Task: Check the standings of the 2023 Victory Lane Racing NASCAR Cup Series for the race "Toyota Owners 400" on the track "Richmond".
Action: Mouse moved to (188, 350)
Screenshot: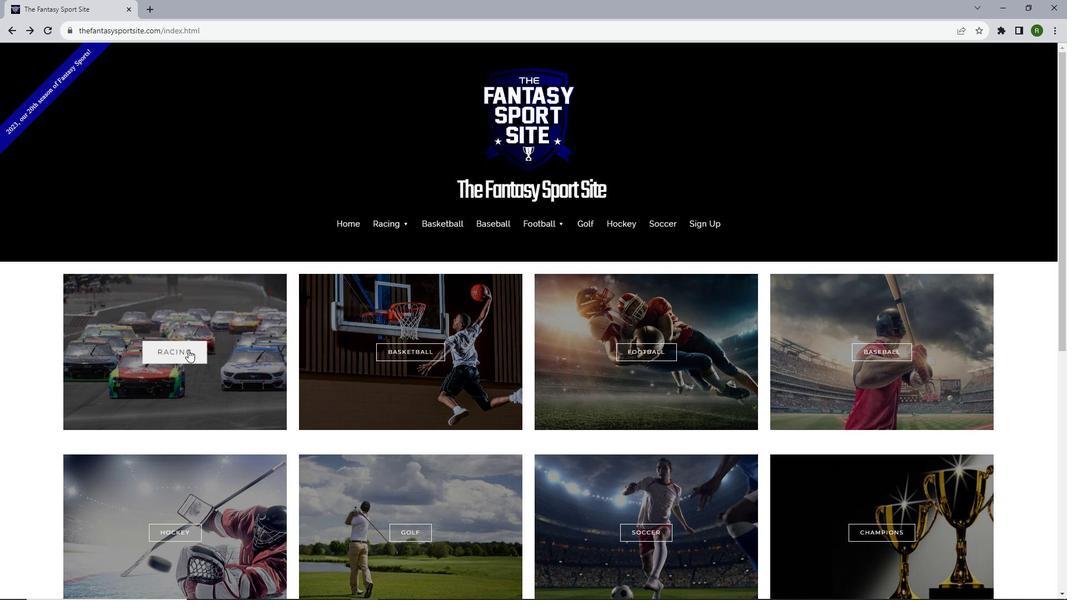 
Action: Mouse pressed left at (188, 350)
Screenshot: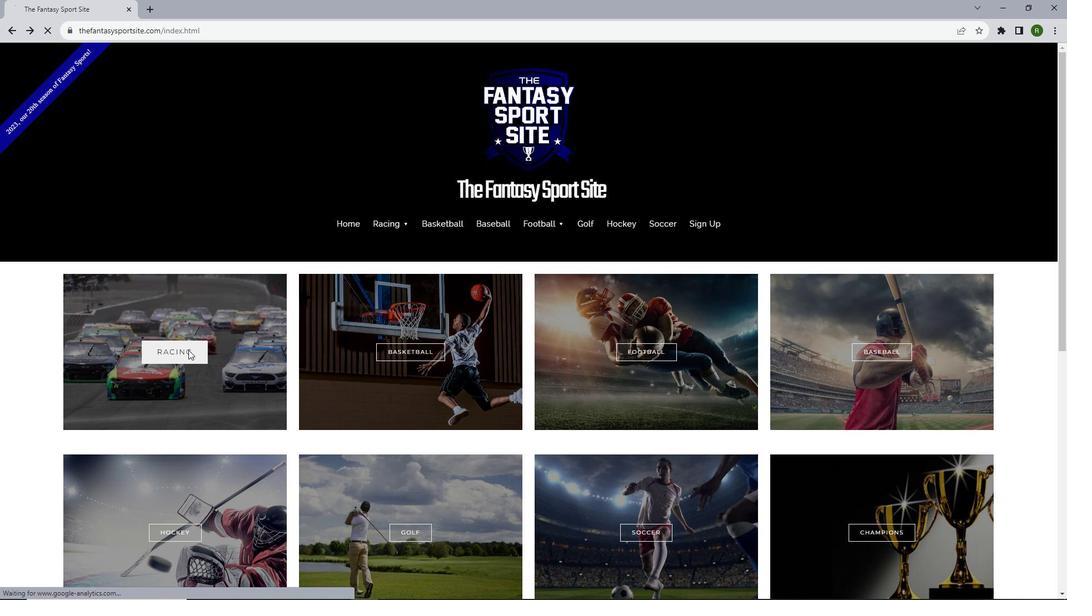 
Action: Mouse moved to (207, 485)
Screenshot: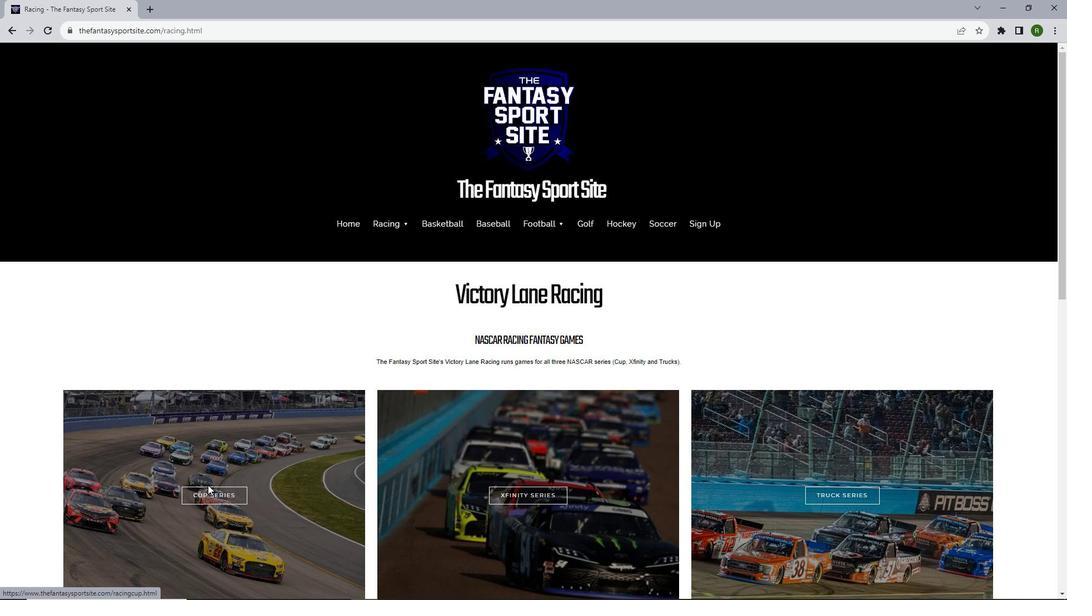 
Action: Mouse pressed left at (207, 485)
Screenshot: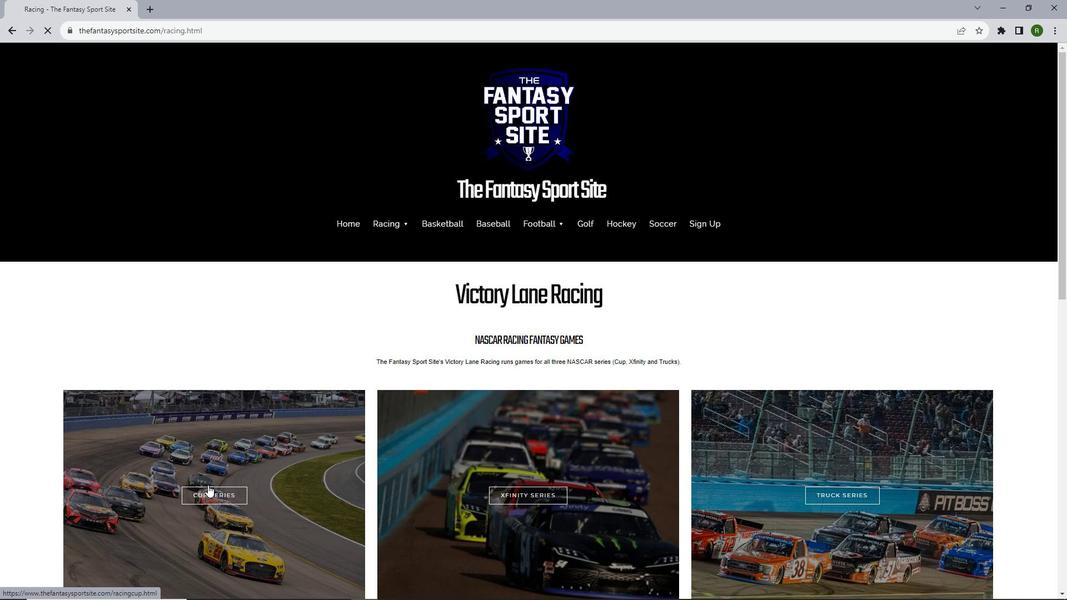 
Action: Mouse moved to (592, 248)
Screenshot: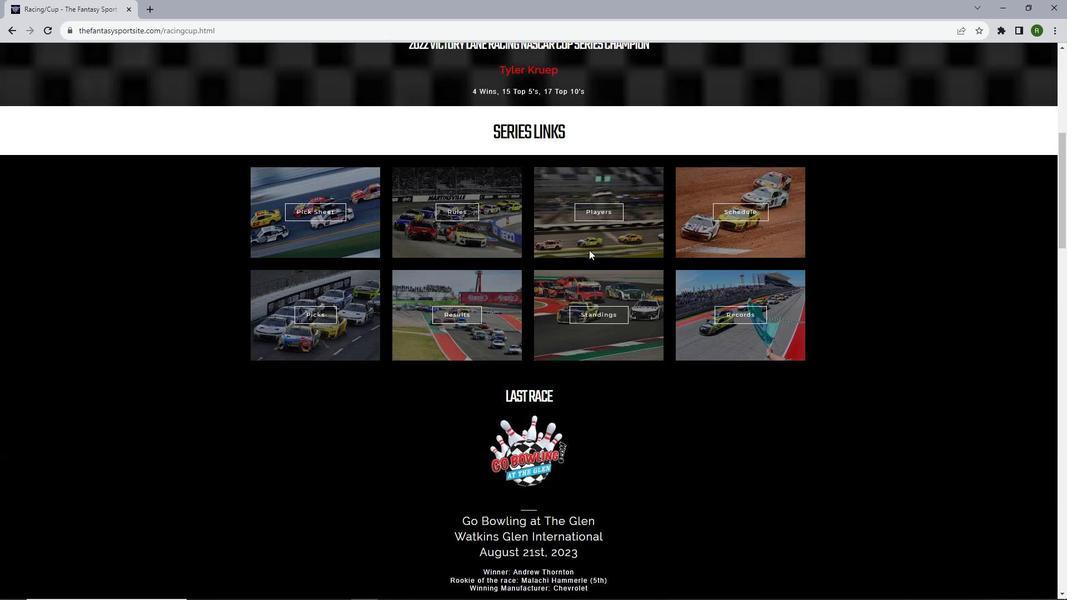 
Action: Mouse scrolled (592, 247) with delta (0, 0)
Screenshot: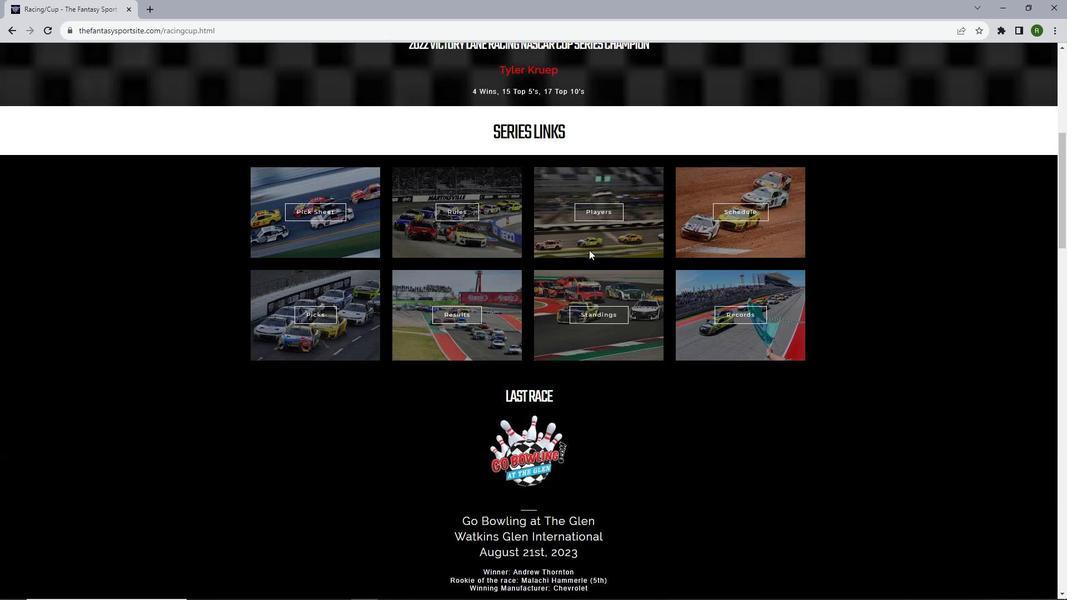 
Action: Mouse moved to (592, 248)
Screenshot: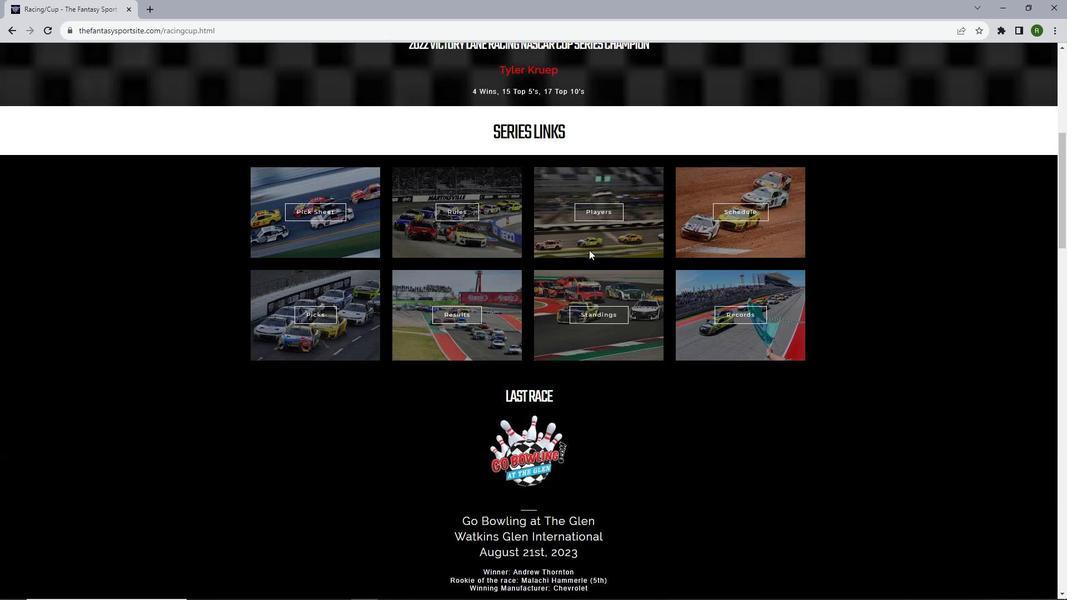
Action: Mouse scrolled (592, 247) with delta (0, 0)
Screenshot: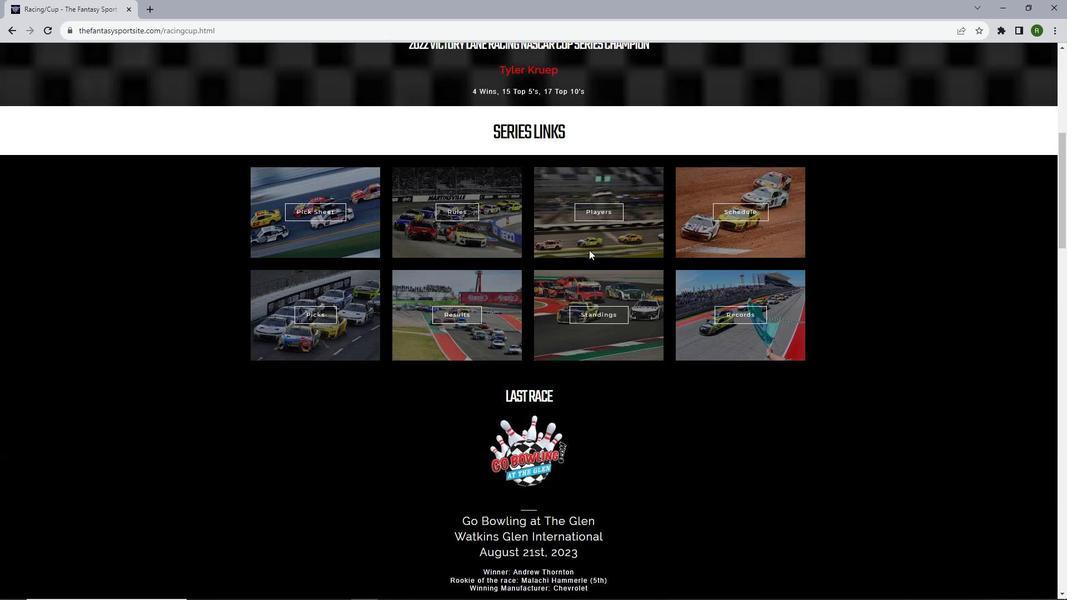 
Action: Mouse moved to (590, 249)
Screenshot: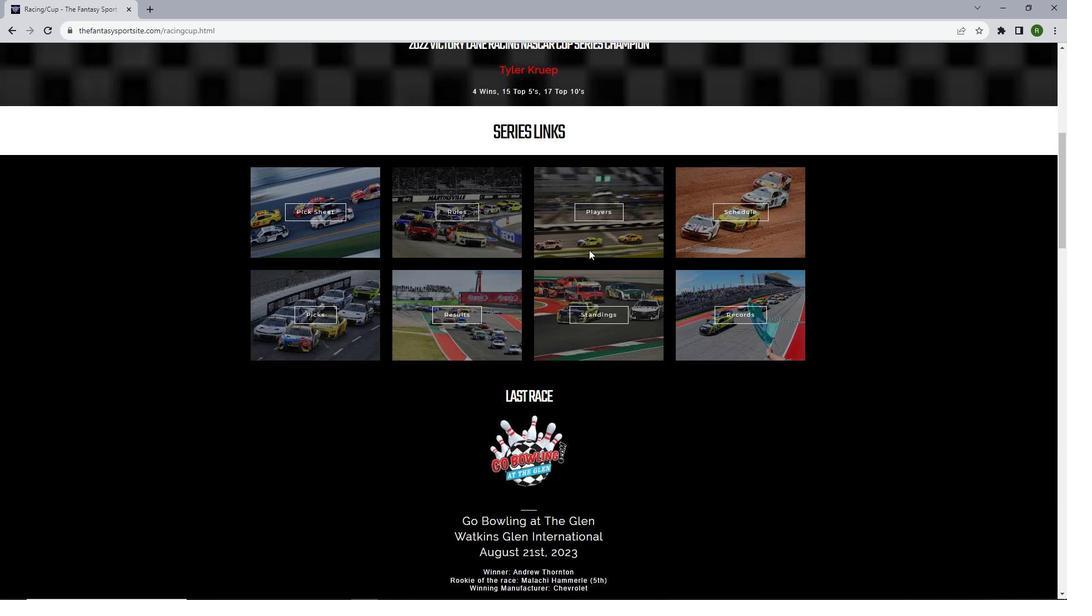 
Action: Mouse scrolled (590, 248) with delta (0, 0)
Screenshot: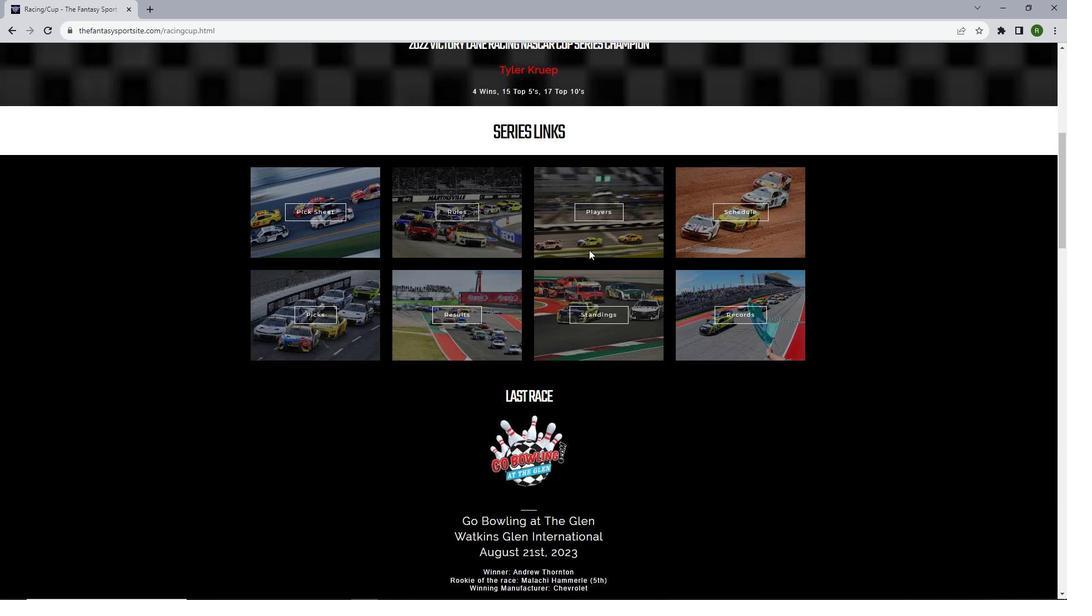 
Action: Mouse moved to (589, 249)
Screenshot: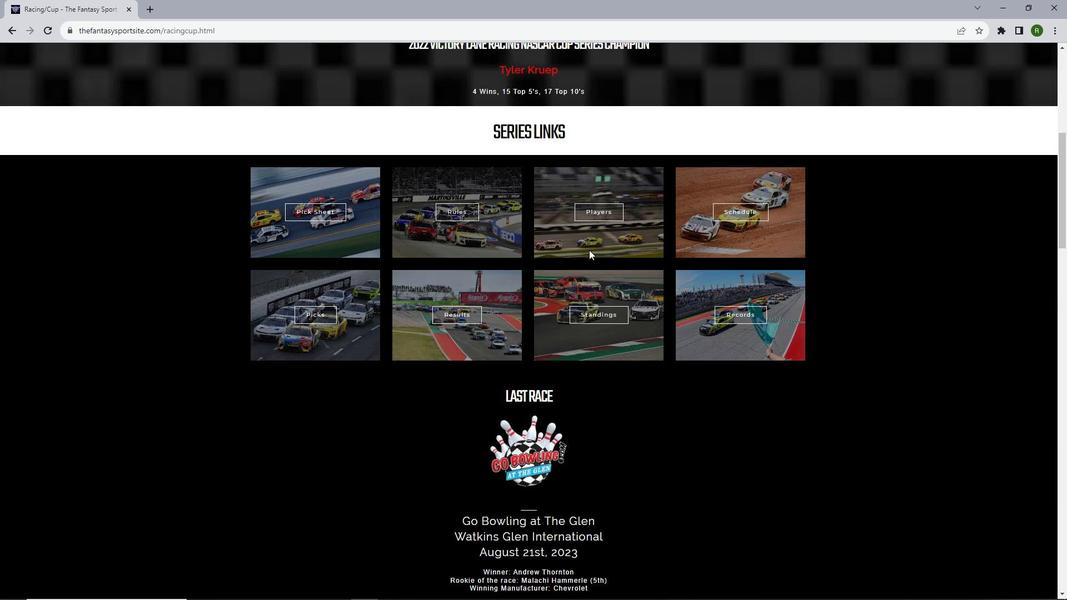 
Action: Mouse scrolled (589, 249) with delta (0, 0)
Screenshot: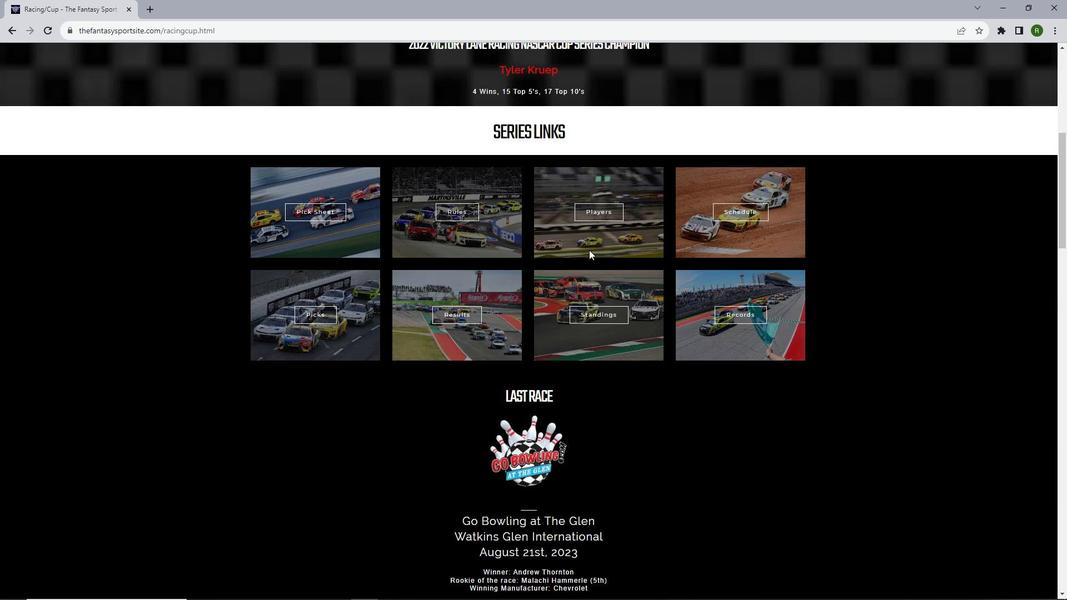 
Action: Mouse scrolled (589, 249) with delta (0, 0)
Screenshot: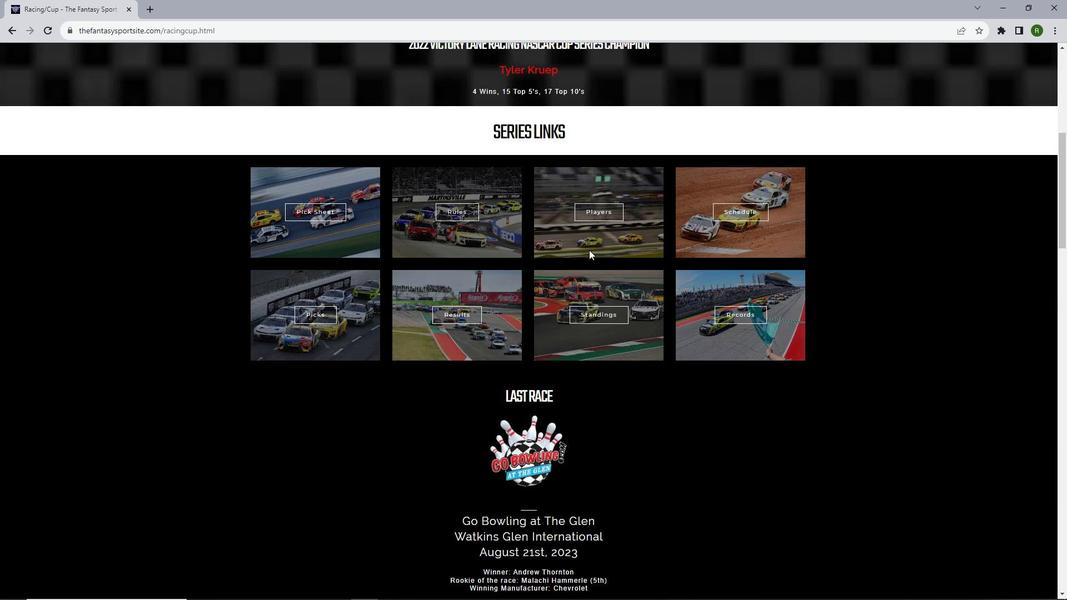 
Action: Mouse scrolled (589, 249) with delta (0, 0)
Screenshot: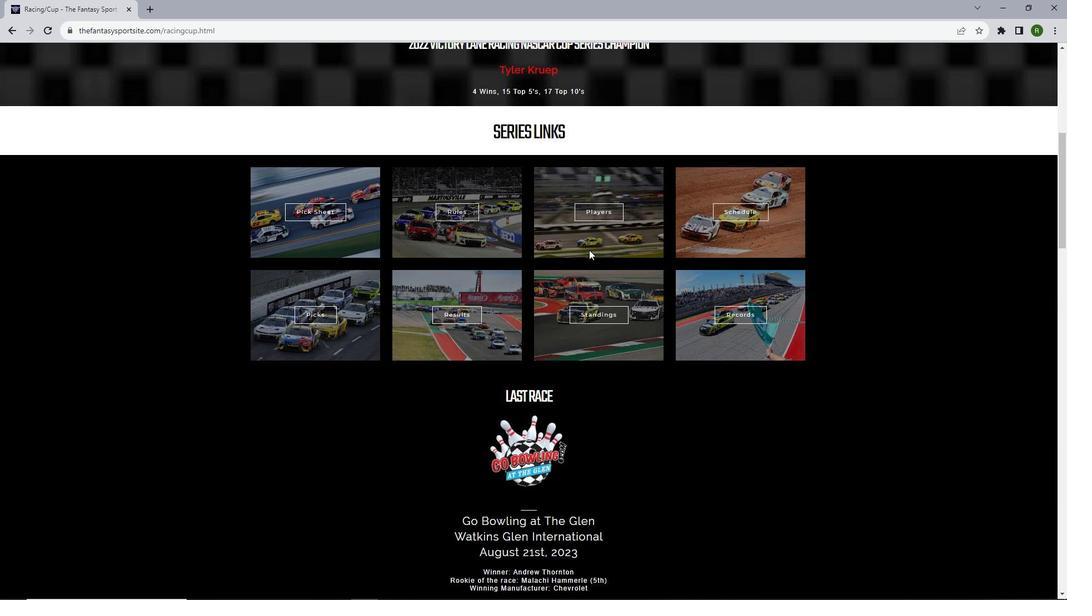 
Action: Mouse moved to (589, 250)
Screenshot: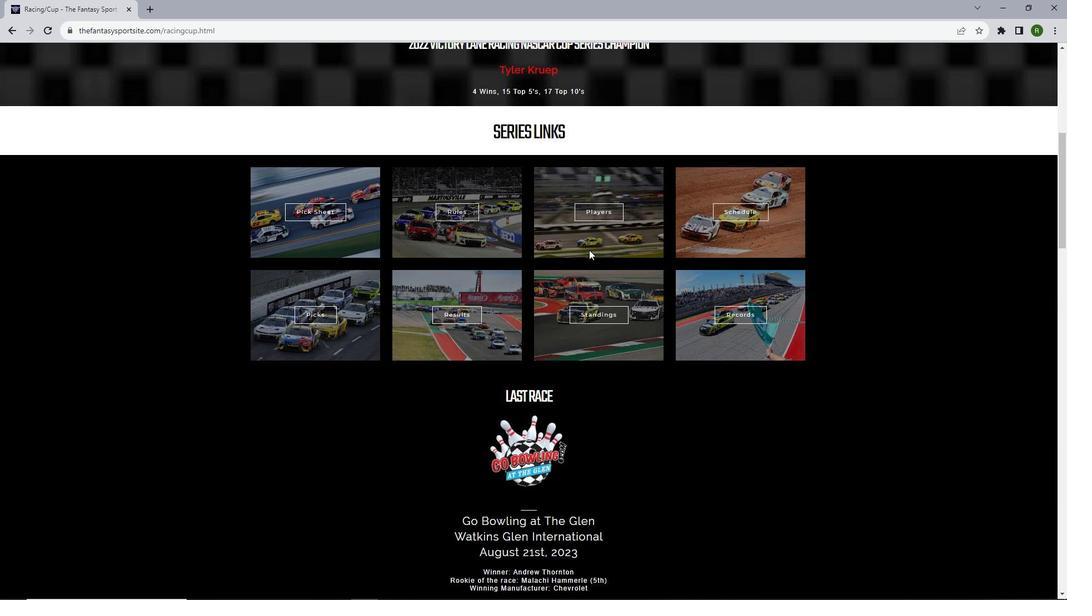 
Action: Mouse scrolled (589, 249) with delta (0, 0)
Screenshot: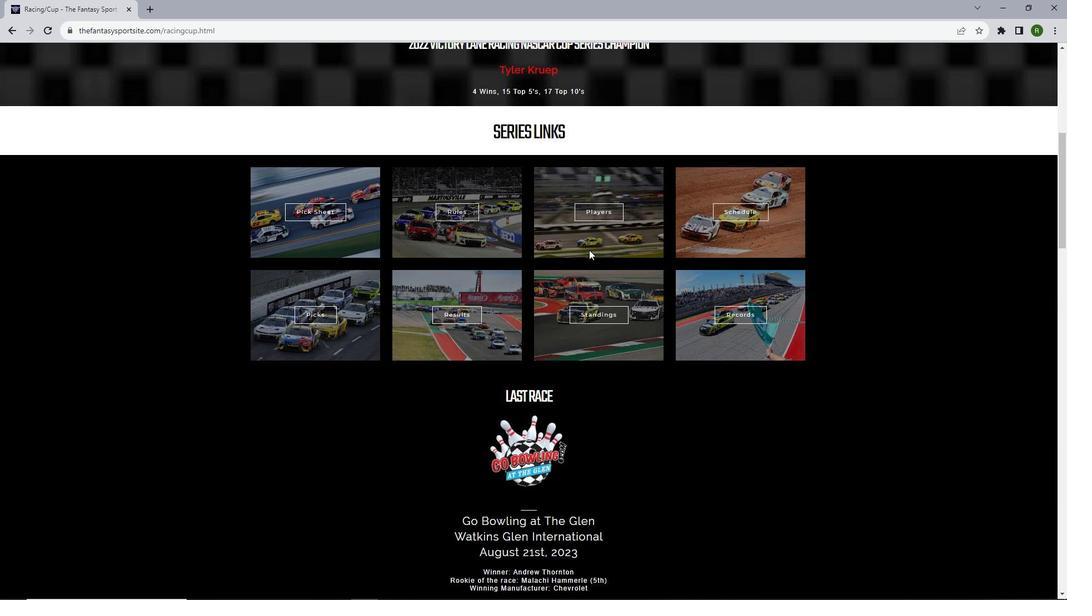 
Action: Mouse moved to (607, 316)
Screenshot: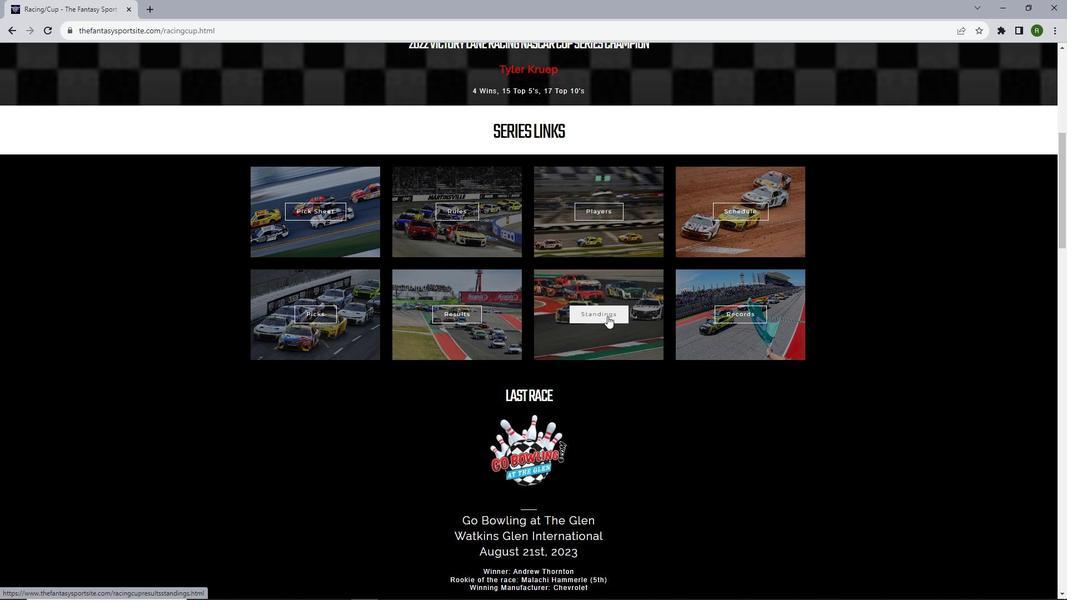 
Action: Mouse pressed left at (607, 316)
Screenshot: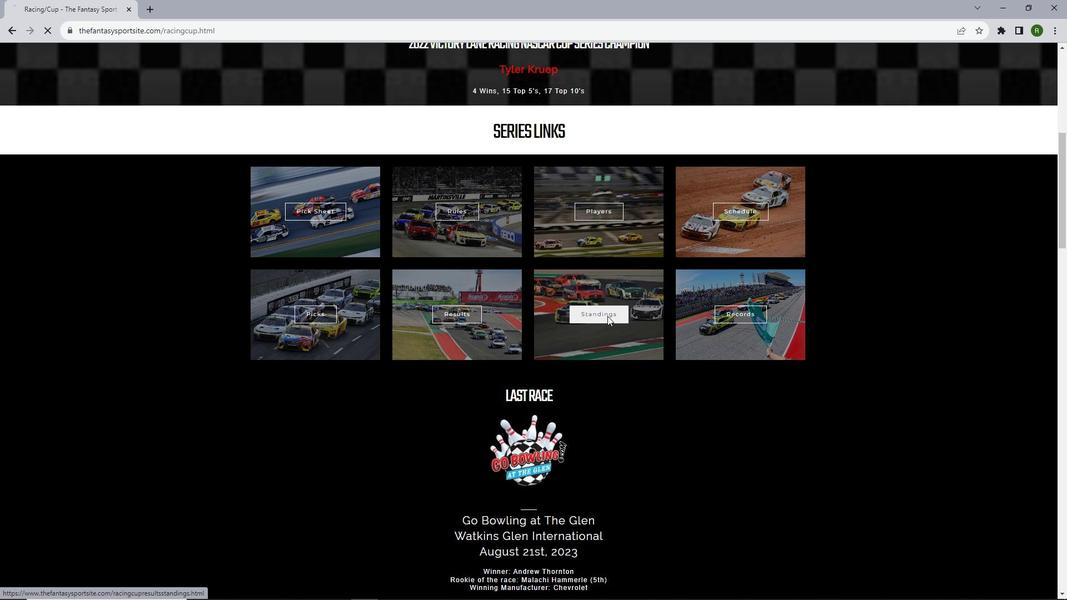 
Action: Mouse moved to (598, 313)
Screenshot: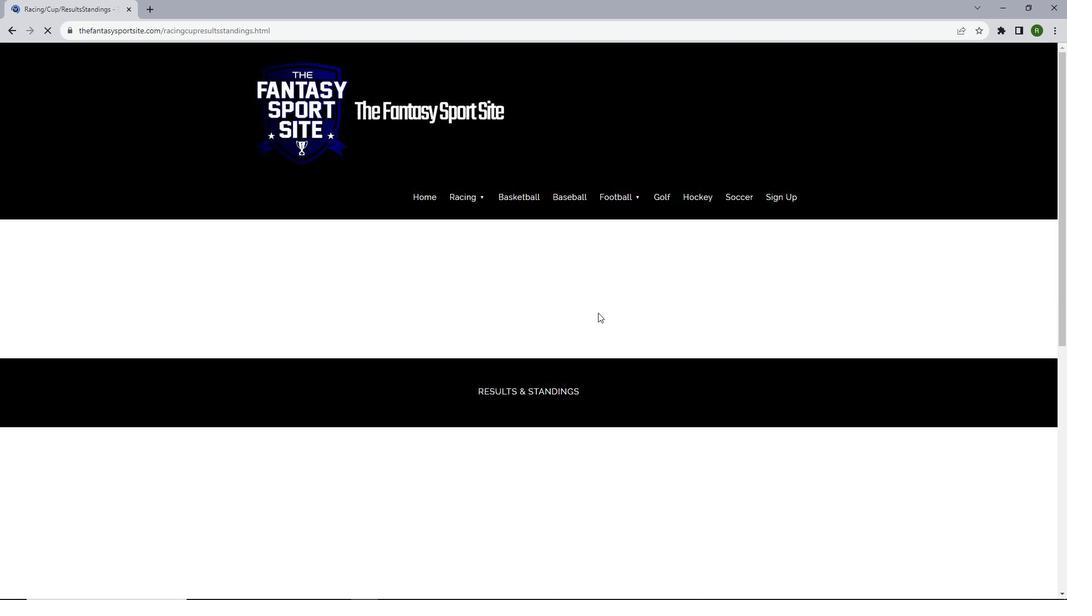 
Action: Mouse scrolled (598, 312) with delta (0, 0)
Screenshot: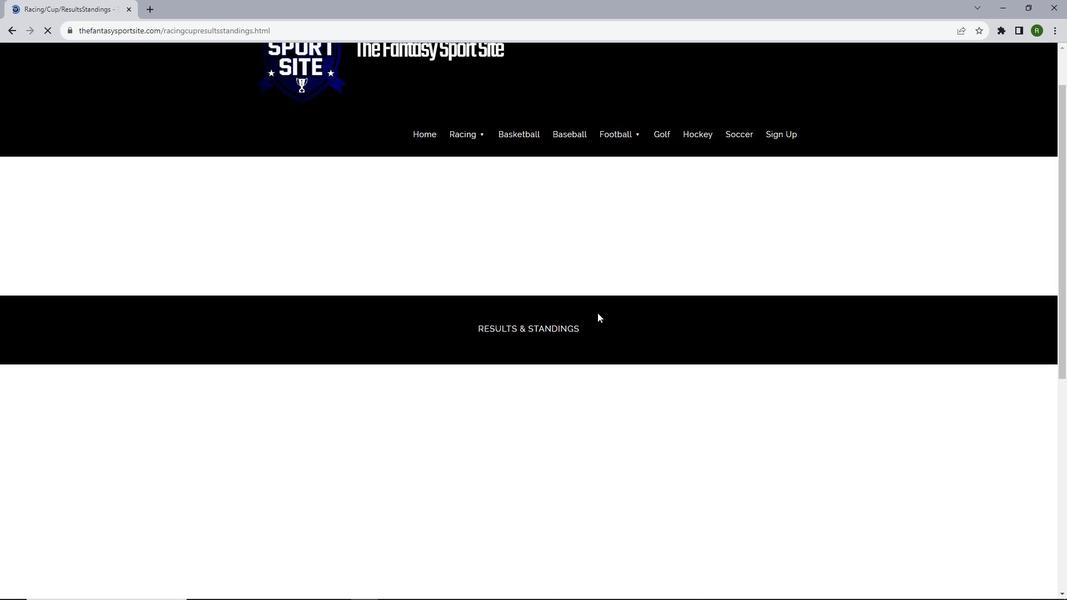 
Action: Mouse moved to (597, 313)
Screenshot: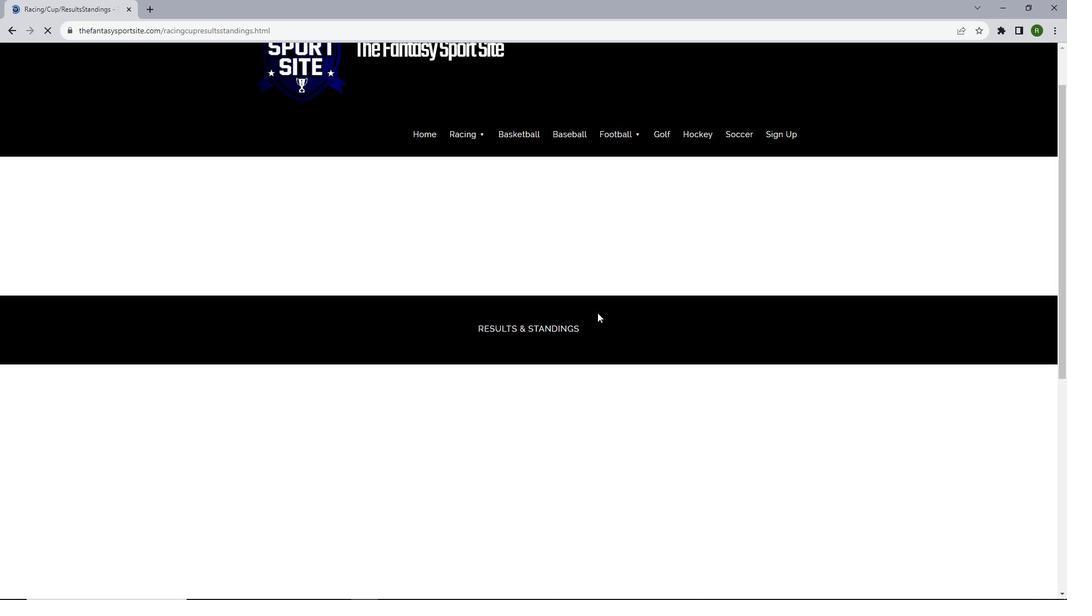 
Action: Mouse scrolled (597, 312) with delta (0, 0)
Screenshot: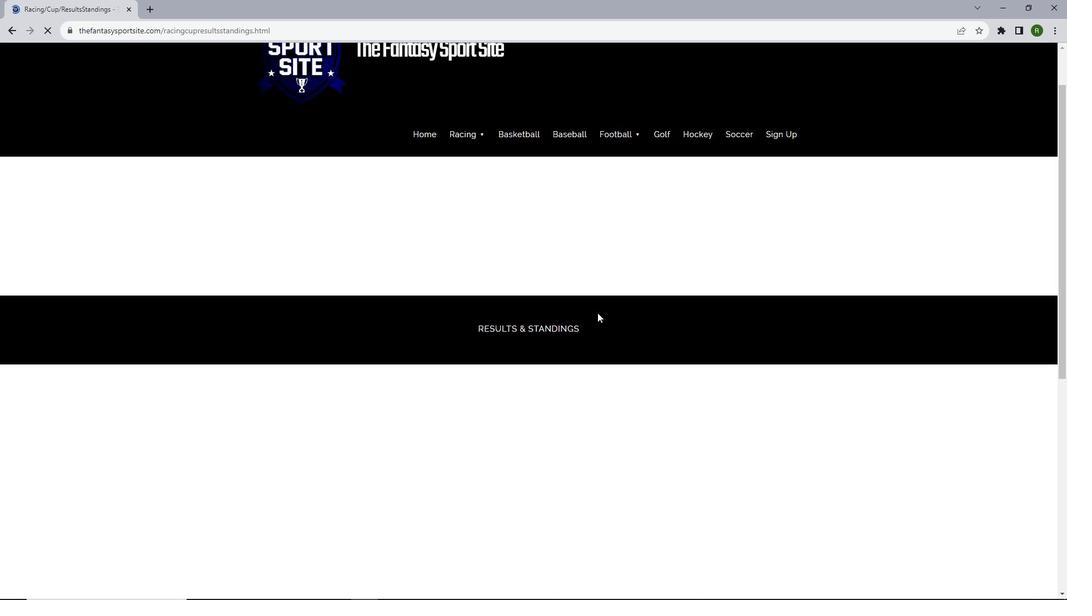 
Action: Mouse scrolled (597, 312) with delta (0, 0)
Screenshot: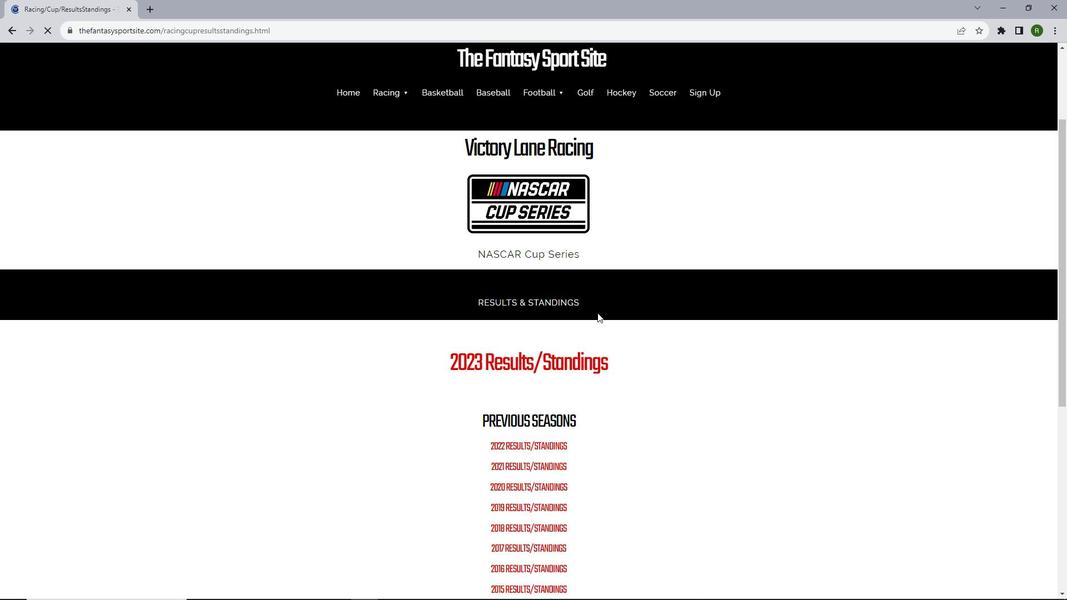 
Action: Mouse scrolled (597, 312) with delta (0, 0)
Screenshot: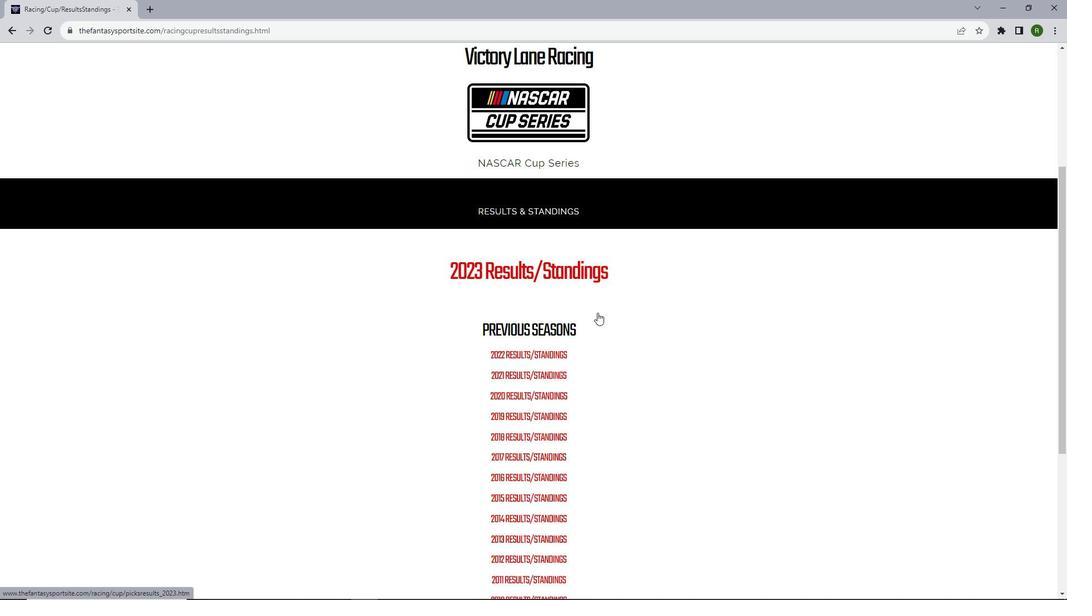 
Action: Mouse scrolled (597, 312) with delta (0, 0)
Screenshot: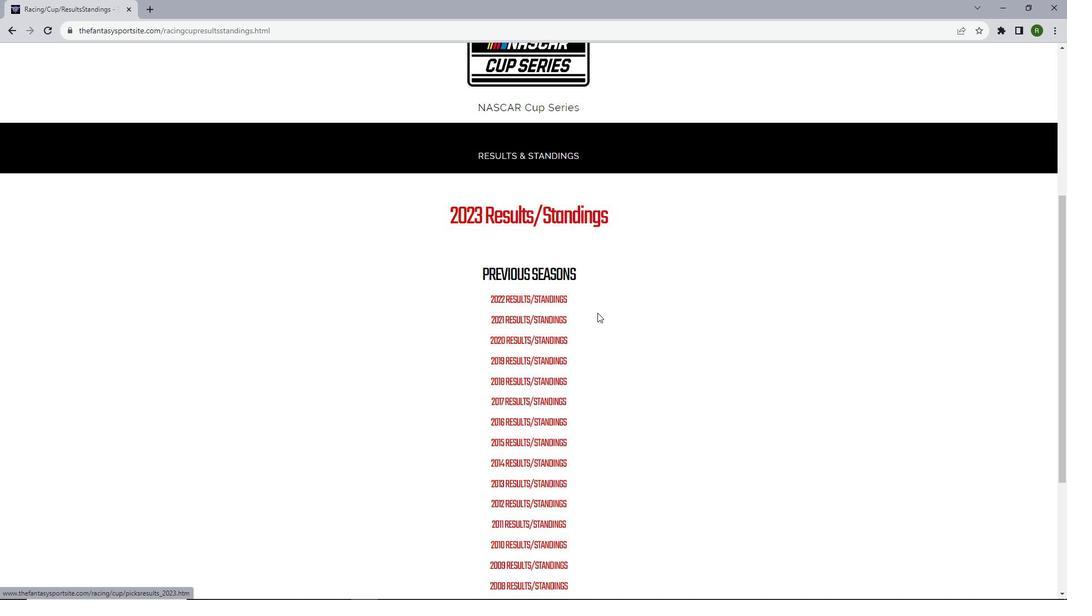 
Action: Mouse scrolled (597, 312) with delta (0, 0)
Screenshot: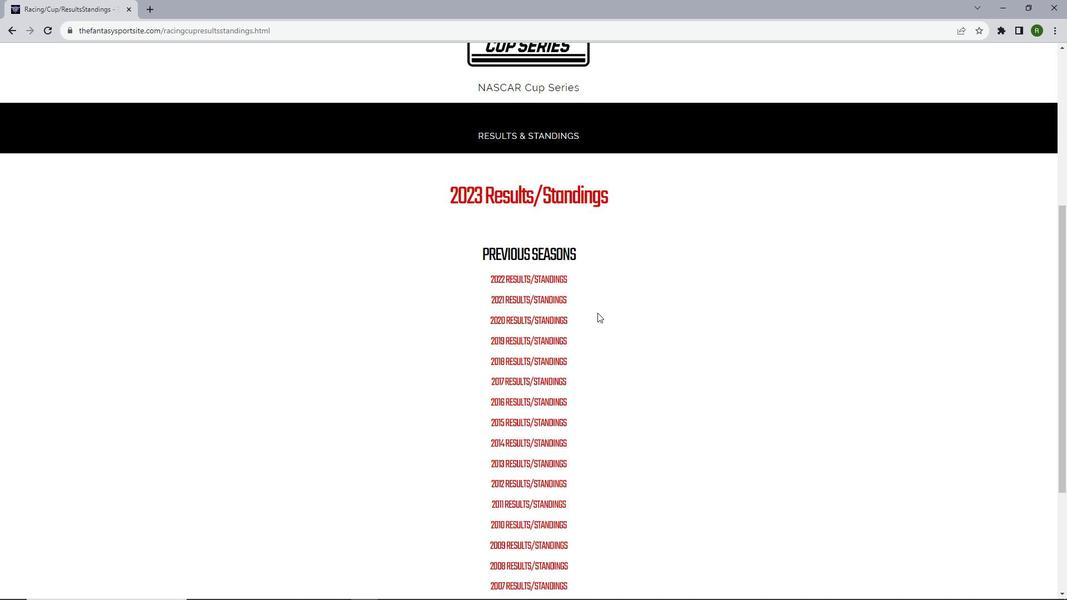 
Action: Mouse scrolled (597, 312) with delta (0, 0)
Screenshot: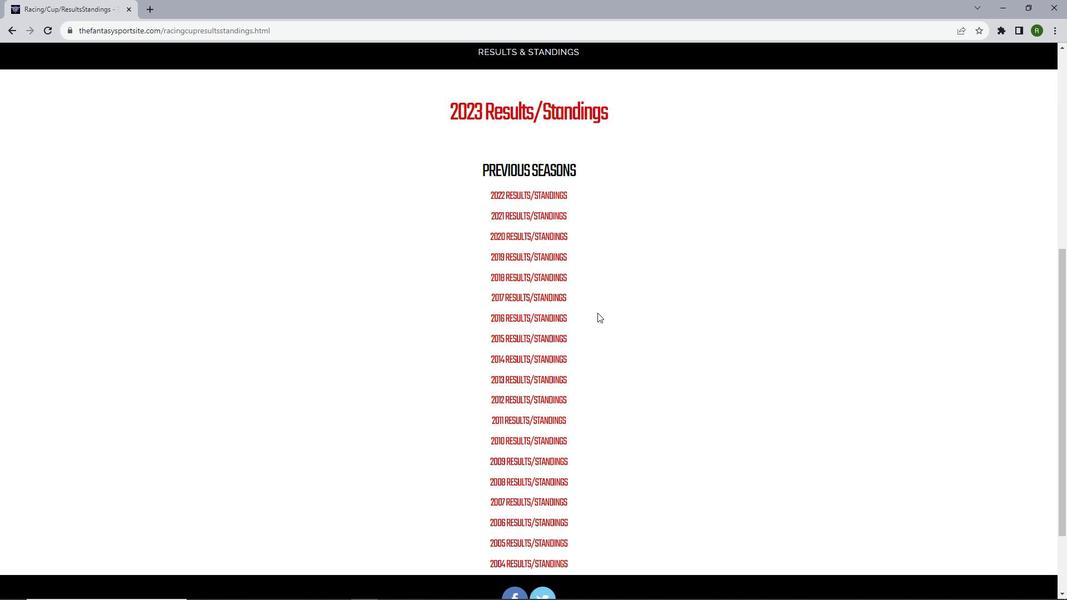 
Action: Mouse moved to (532, 111)
Screenshot: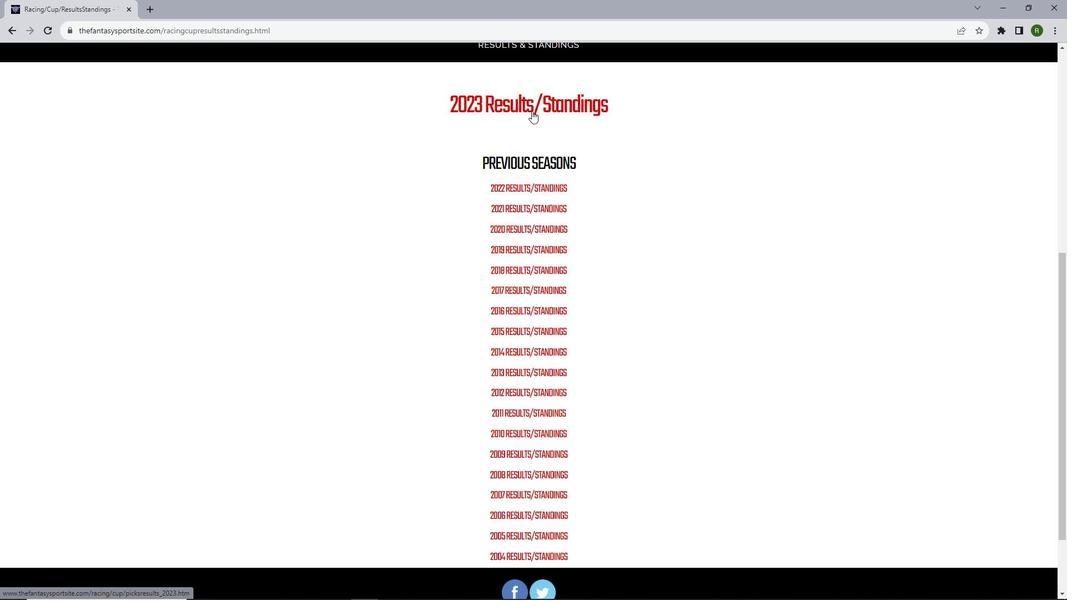 
Action: Mouse pressed left at (532, 111)
Screenshot: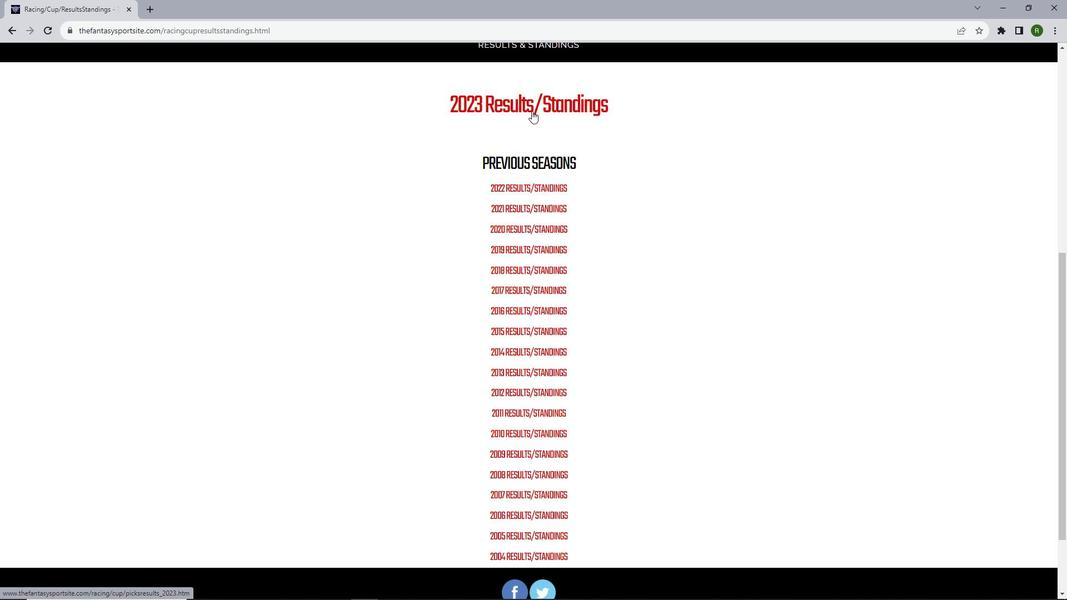 
Action: Mouse moved to (663, 184)
Screenshot: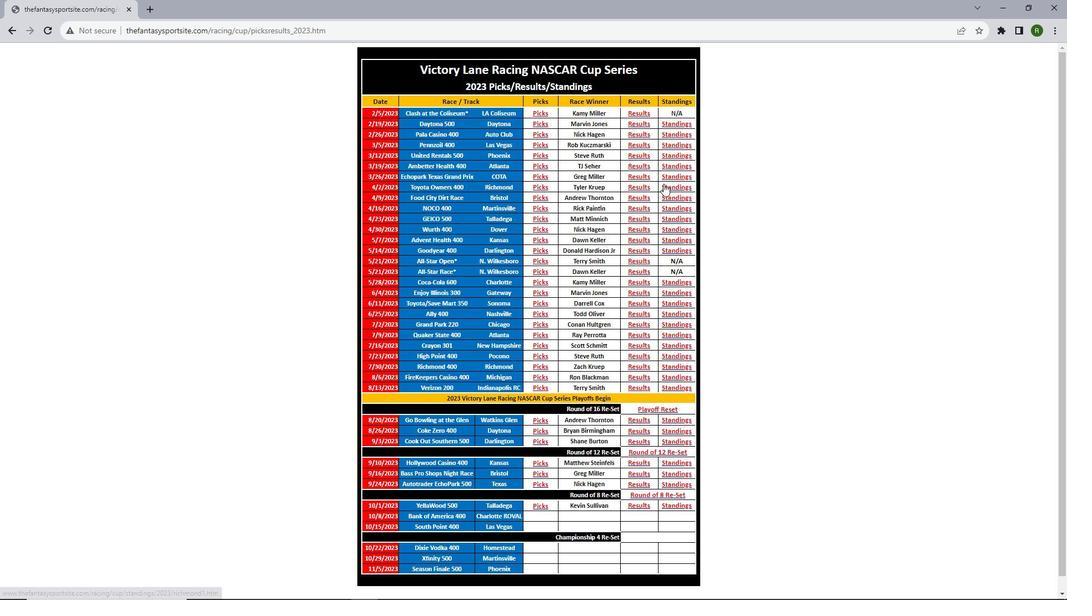 
Action: Mouse pressed left at (663, 184)
Screenshot: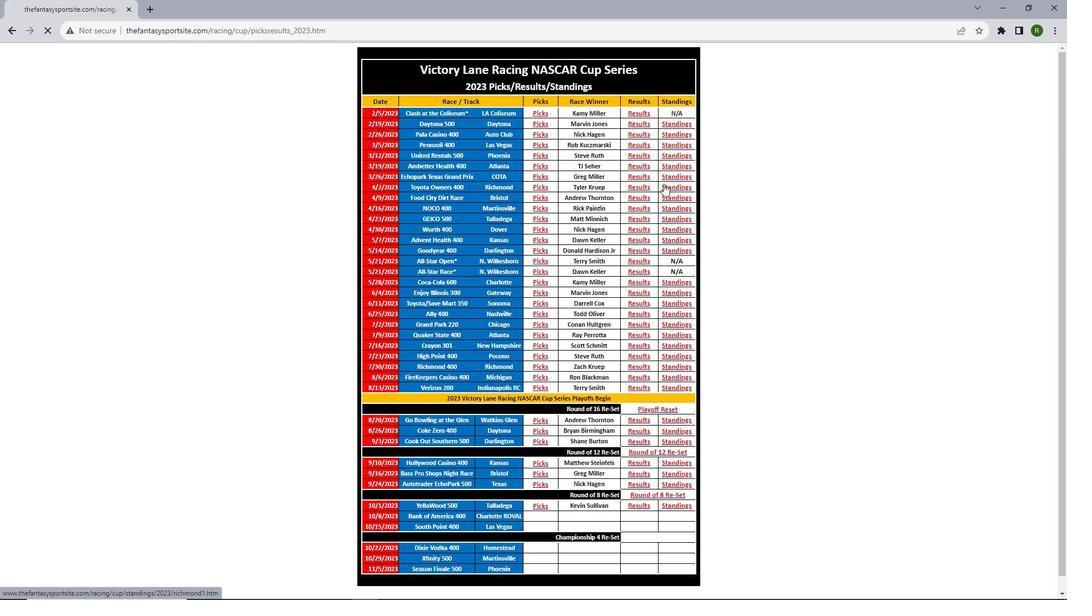 
Action: Mouse moved to (562, 190)
Screenshot: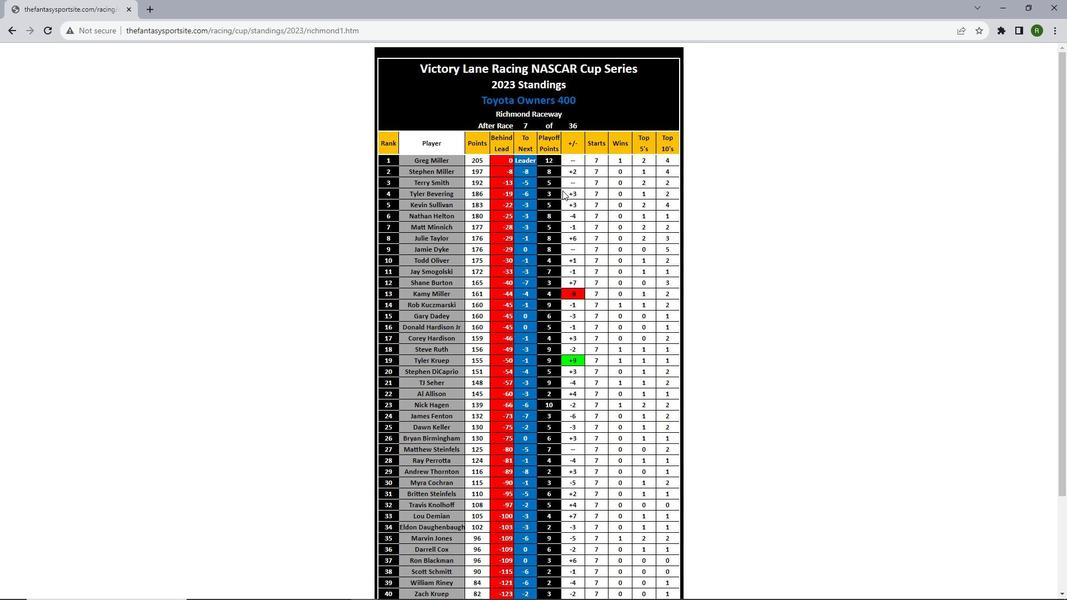 
Action: Mouse scrolled (562, 190) with delta (0, 0)
Screenshot: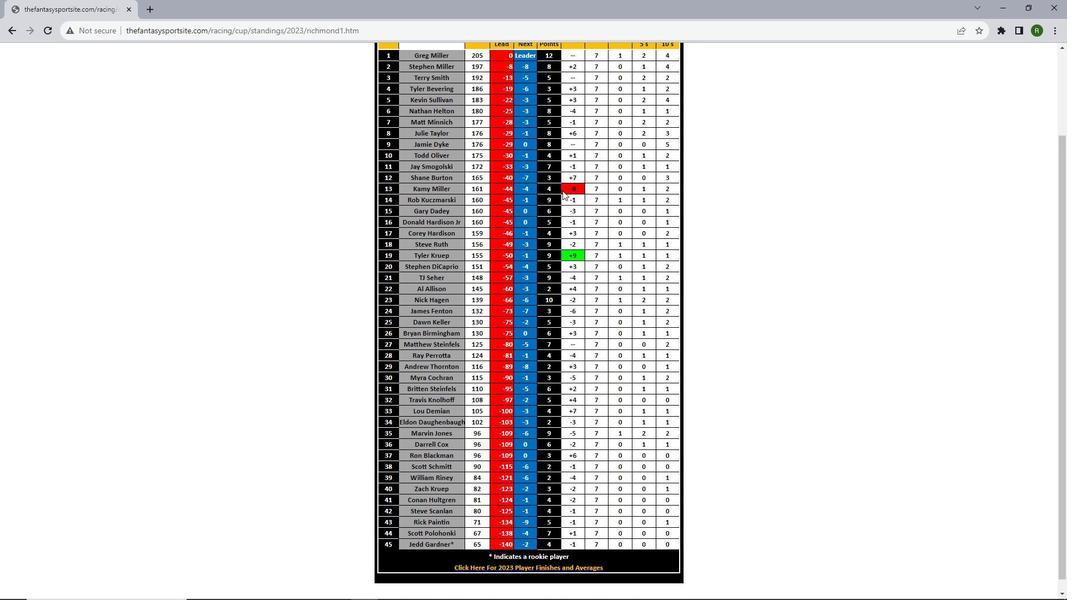 
Action: Mouse scrolled (562, 190) with delta (0, 0)
Screenshot: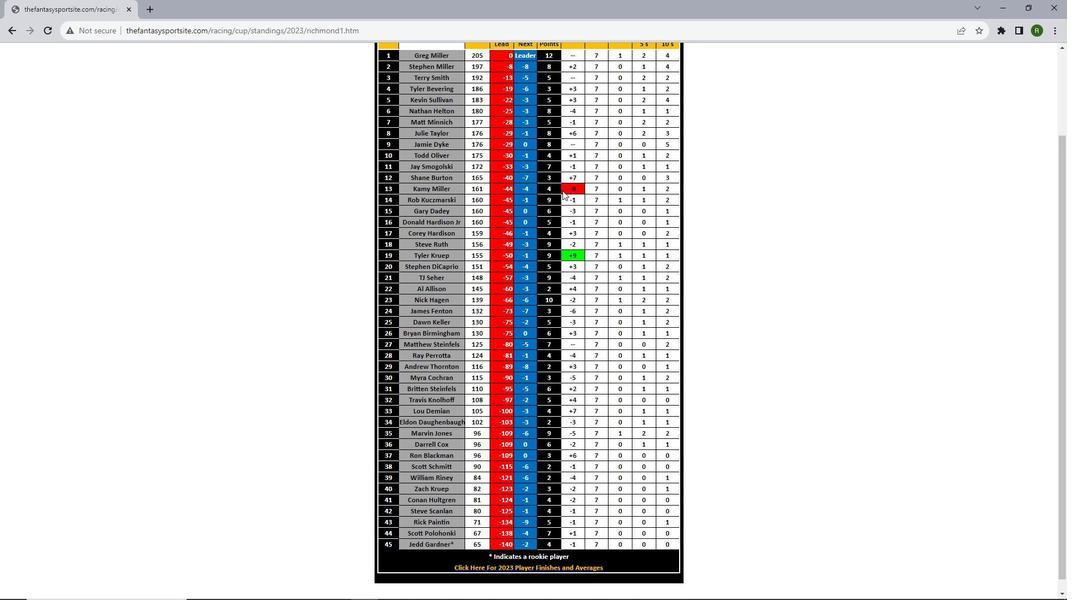 
Action: Mouse scrolled (562, 190) with delta (0, 0)
Screenshot: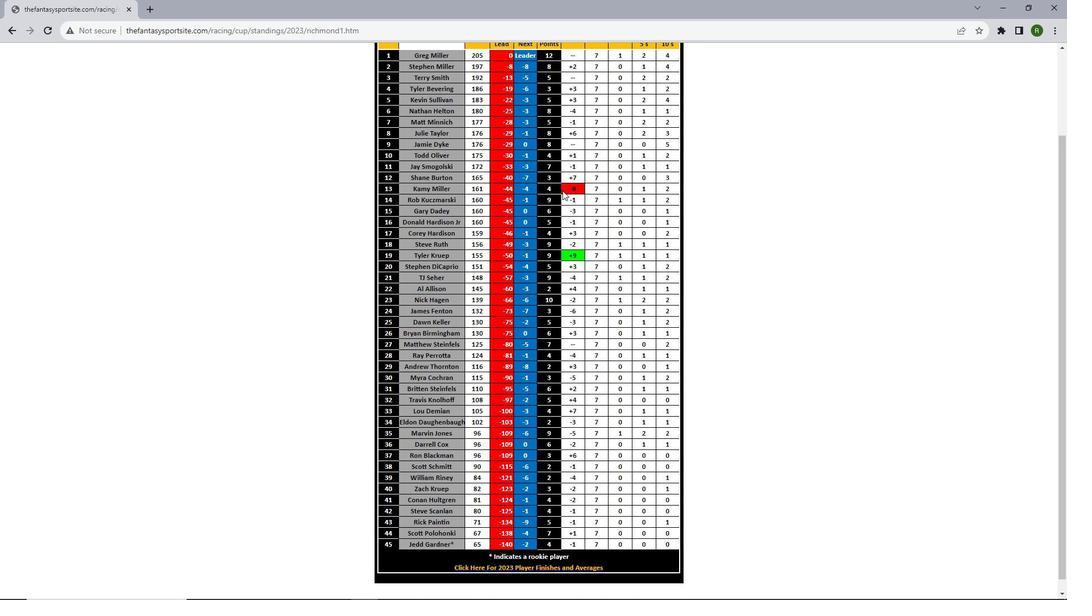 
Action: Mouse scrolled (562, 190) with delta (0, 0)
Screenshot: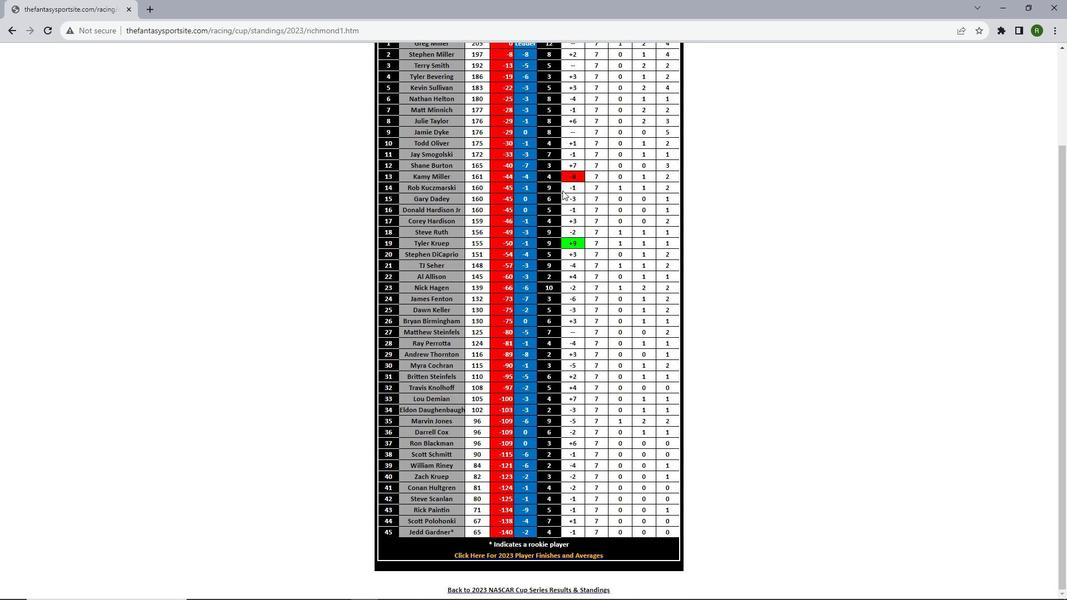 
Action: Mouse scrolled (562, 190) with delta (0, 0)
Screenshot: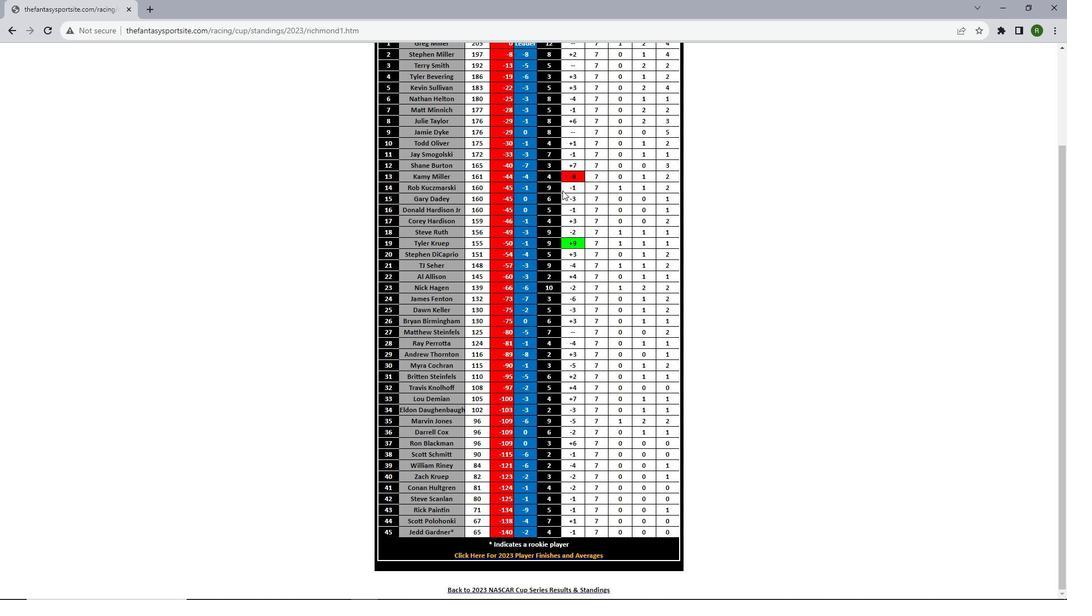
Action: Mouse scrolled (562, 190) with delta (0, 0)
Screenshot: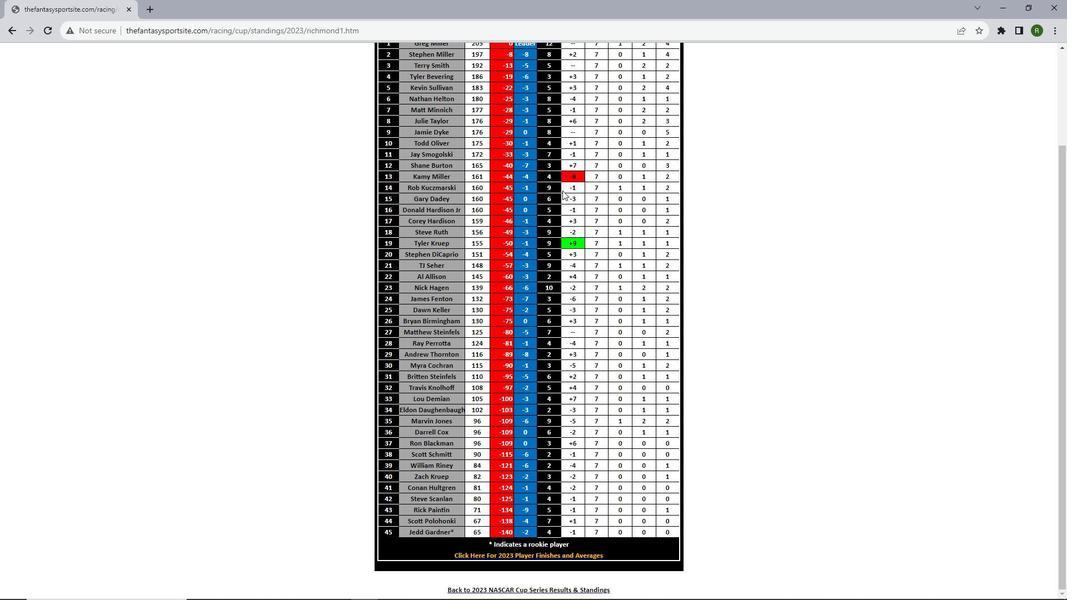 
Action: Mouse scrolled (562, 190) with delta (0, 0)
Screenshot: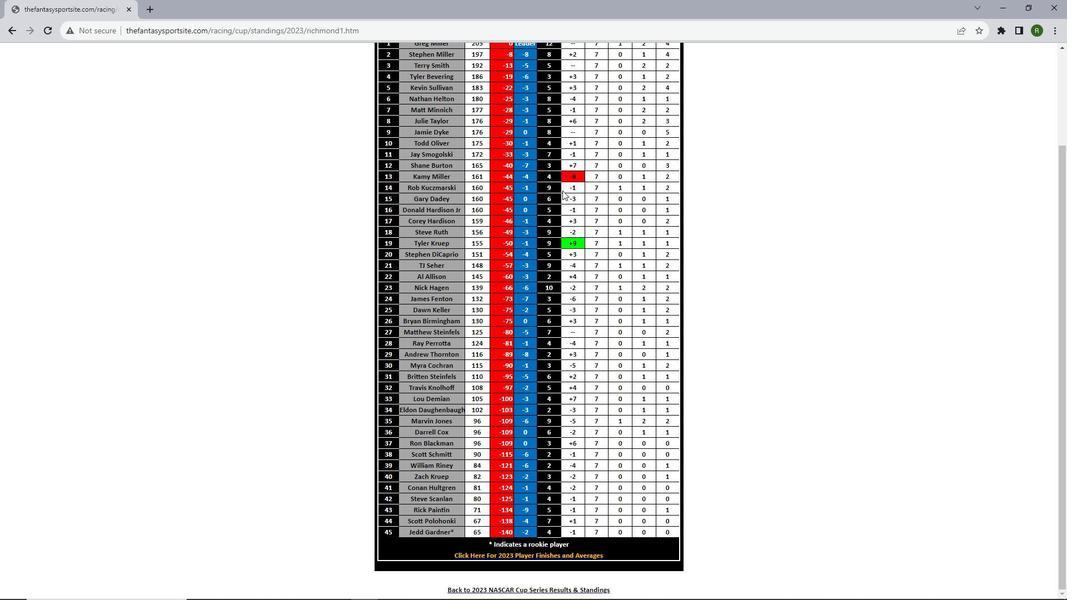 
